 Task: Change the display output to Disable.
Action: Mouse moved to (121, 15)
Screenshot: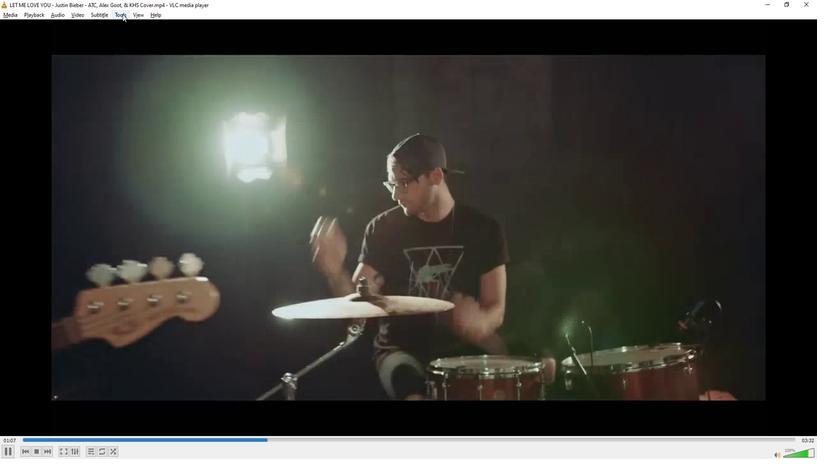 
Action: Mouse pressed left at (121, 15)
Screenshot: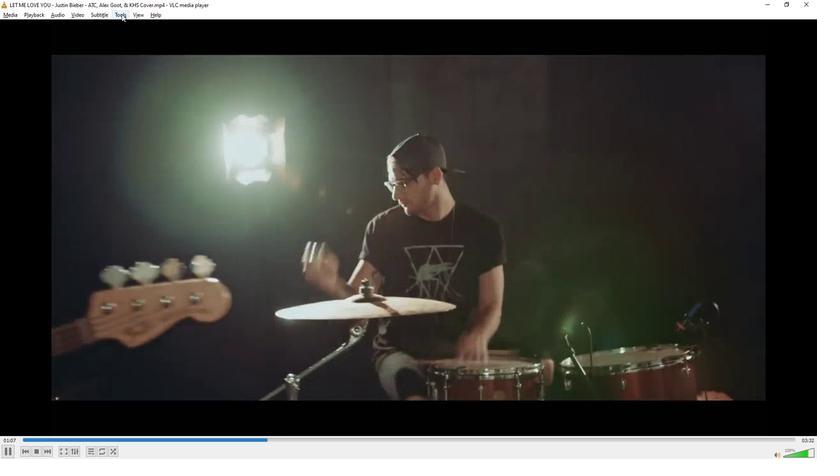
Action: Mouse moved to (141, 114)
Screenshot: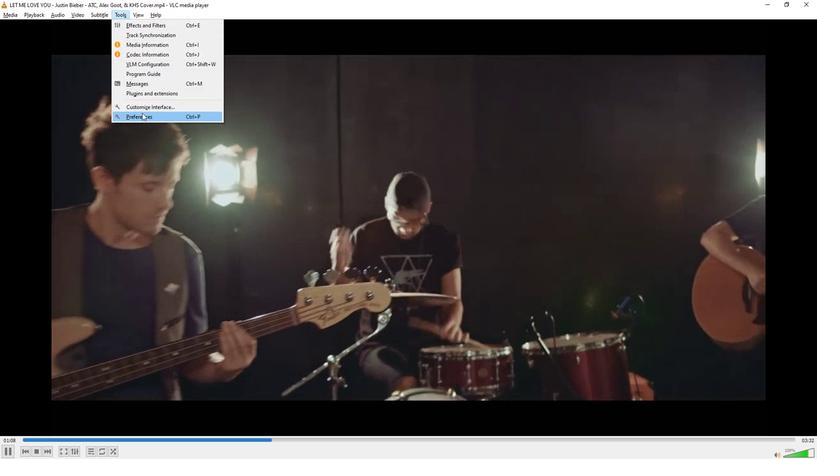 
Action: Mouse pressed left at (141, 114)
Screenshot: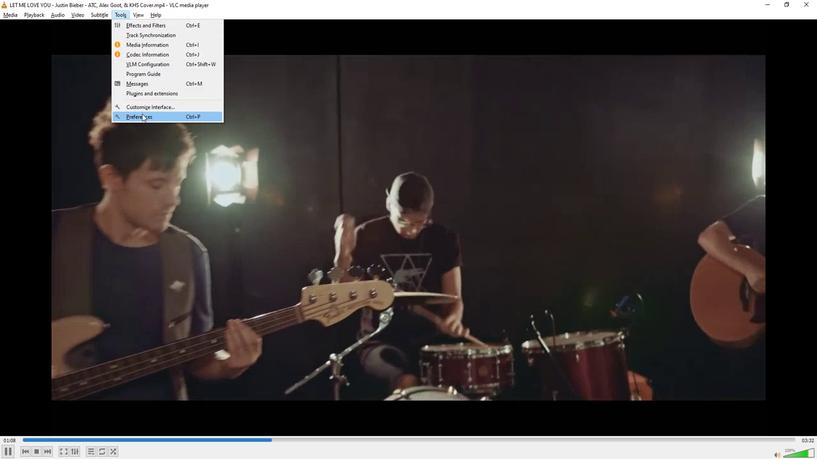 
Action: Mouse moved to (255, 83)
Screenshot: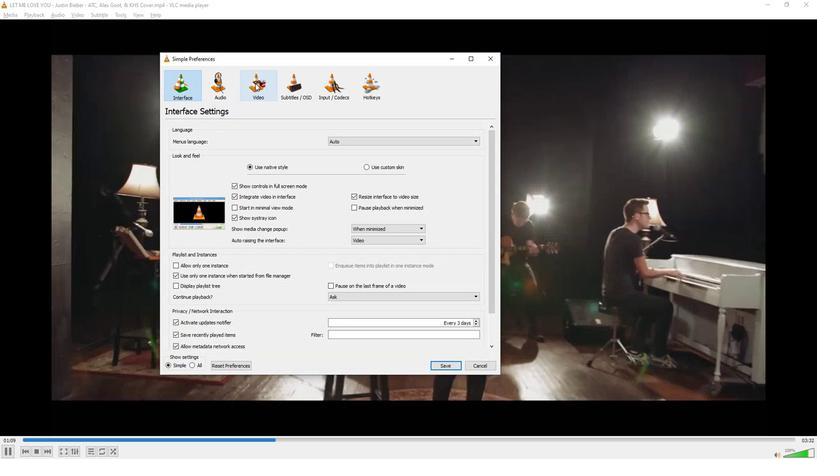 
Action: Mouse pressed left at (255, 83)
Screenshot: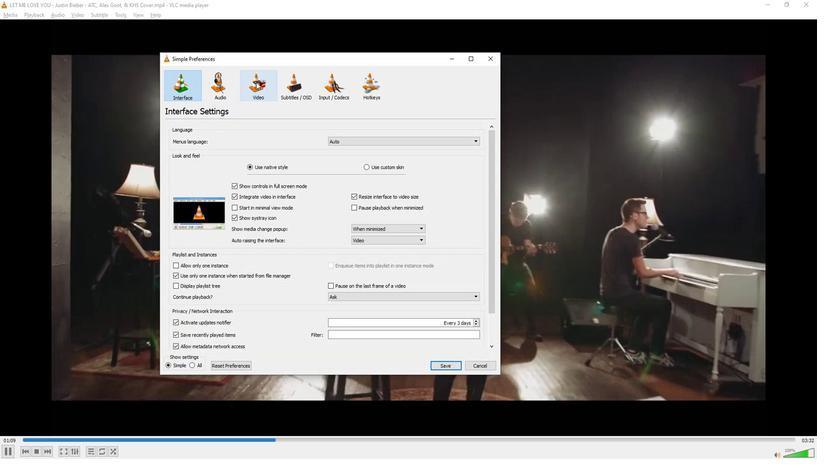 
Action: Mouse moved to (342, 167)
Screenshot: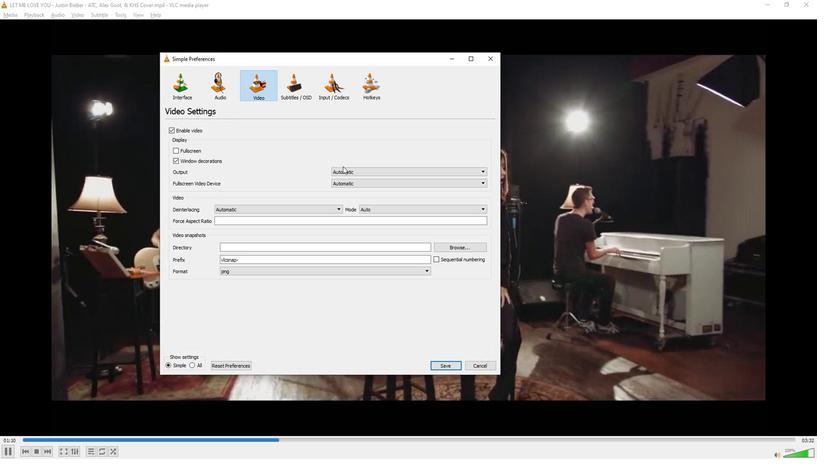 
Action: Mouse pressed left at (342, 167)
Screenshot: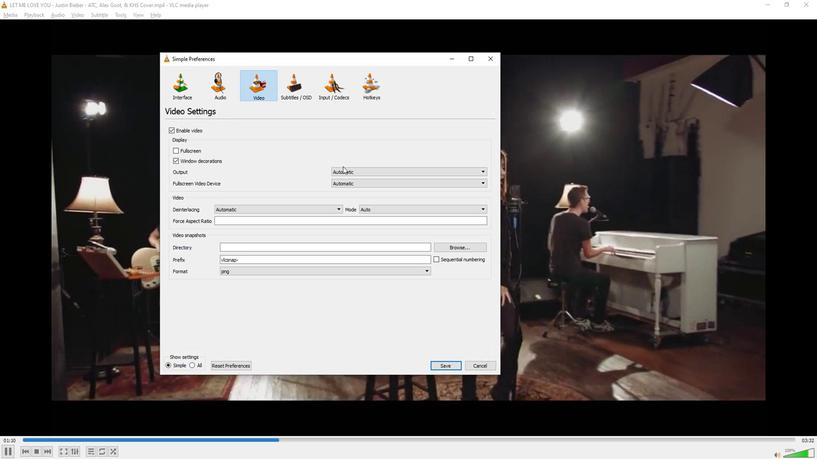 
Action: Mouse moved to (343, 172)
Screenshot: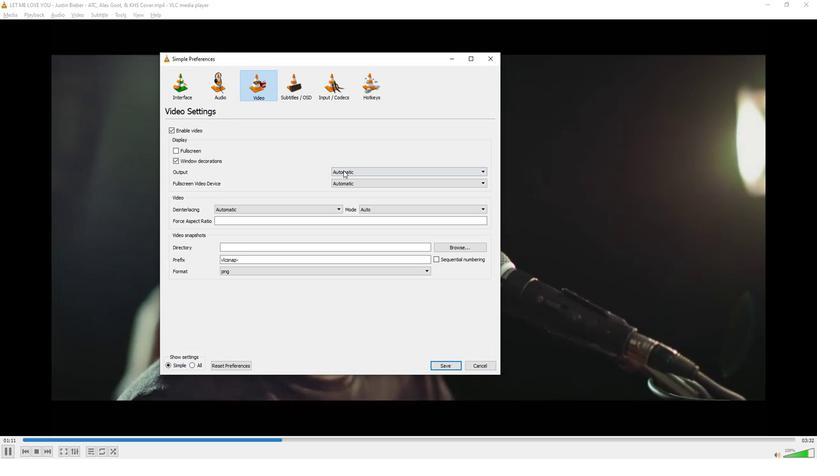 
Action: Mouse pressed left at (343, 172)
Screenshot: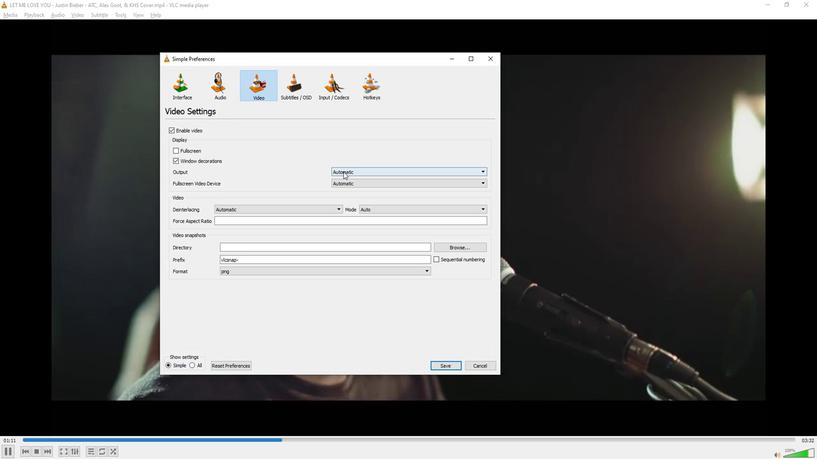 
Action: Mouse moved to (337, 254)
Screenshot: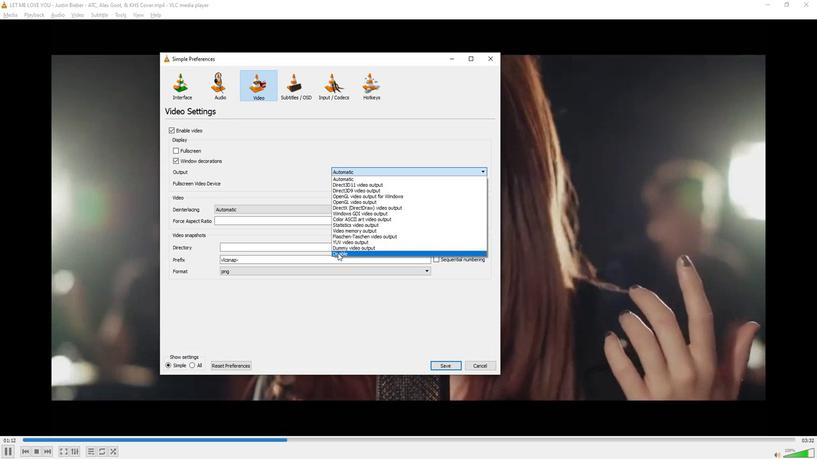 
Action: Mouse pressed left at (337, 254)
Screenshot: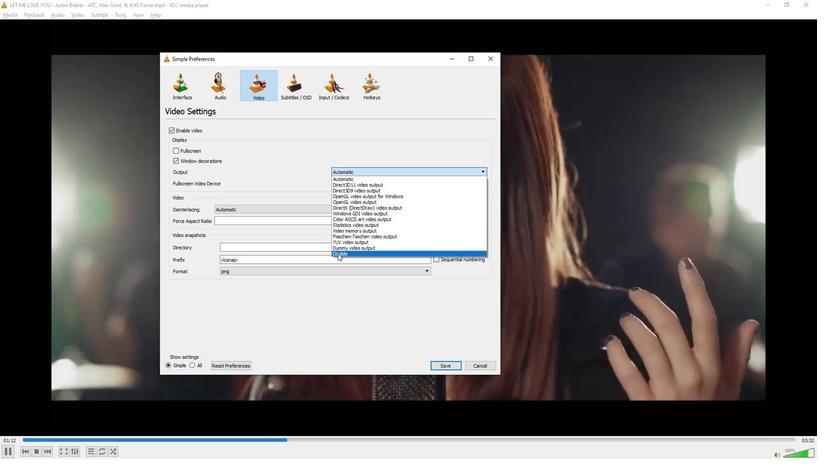 
Action: Mouse moved to (314, 309)
Screenshot: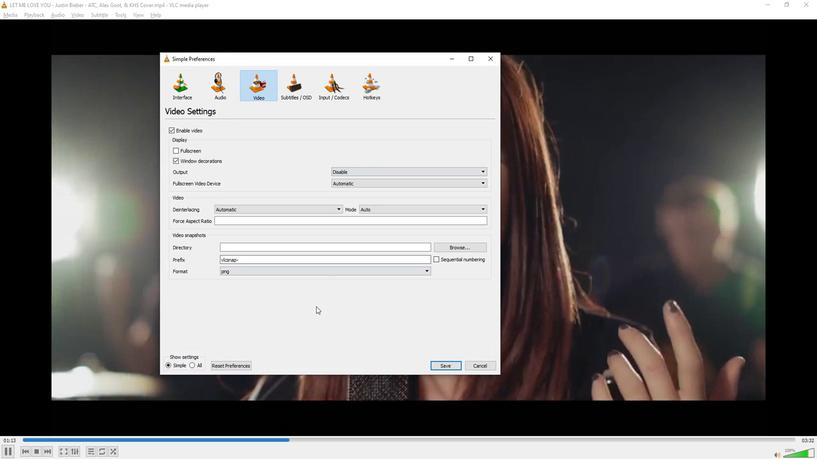 
